 Task: Add company name"Microsoft".
Action: Mouse moved to (421, 115)
Screenshot: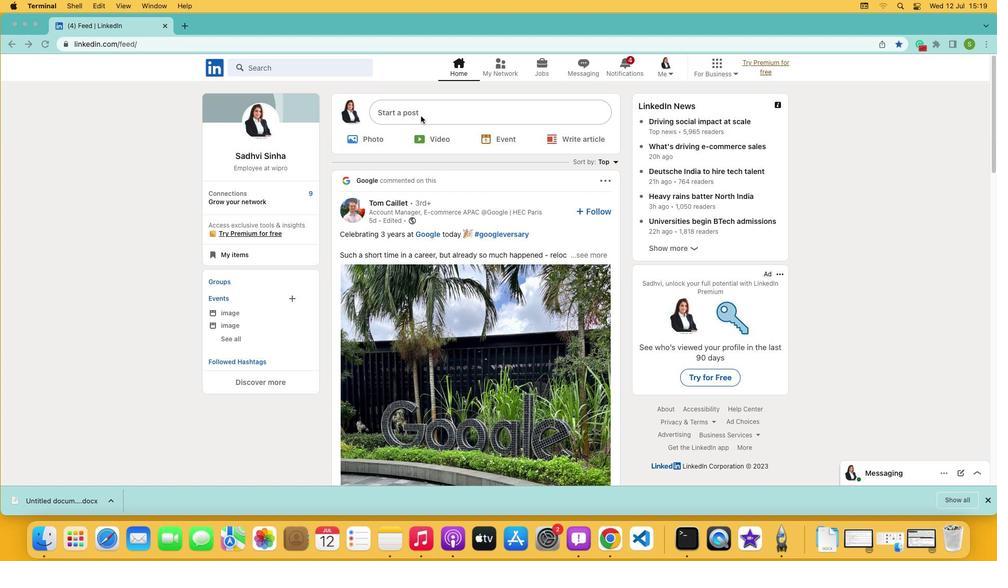 
Action: Mouse pressed left at (421, 115)
Screenshot: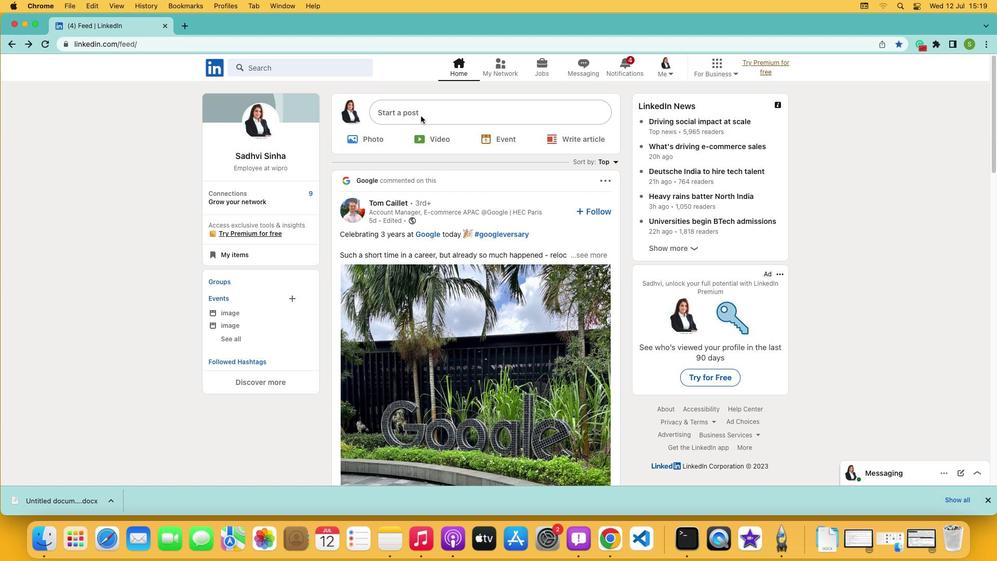 
Action: Mouse pressed left at (421, 115)
Screenshot: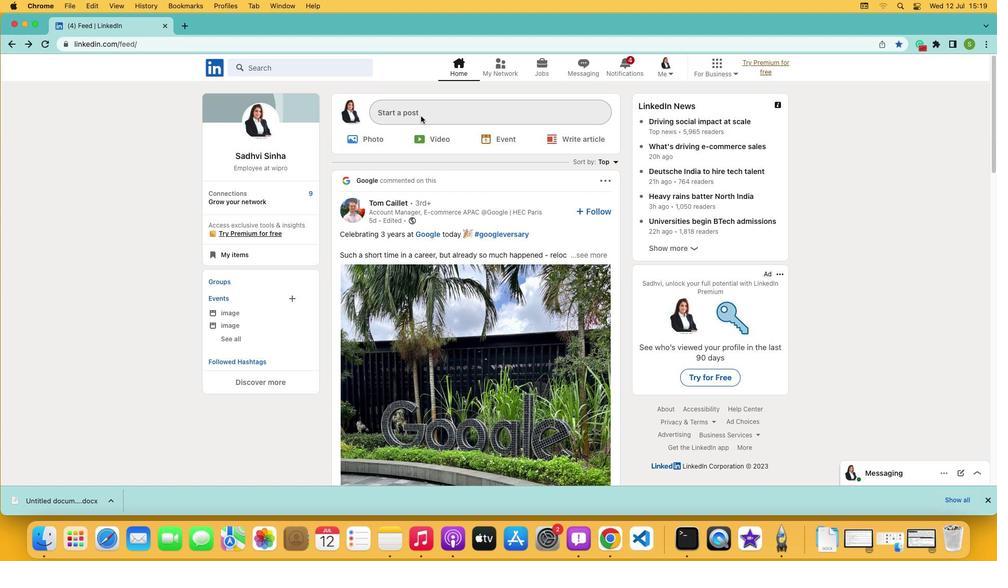 
Action: Mouse moved to (433, 311)
Screenshot: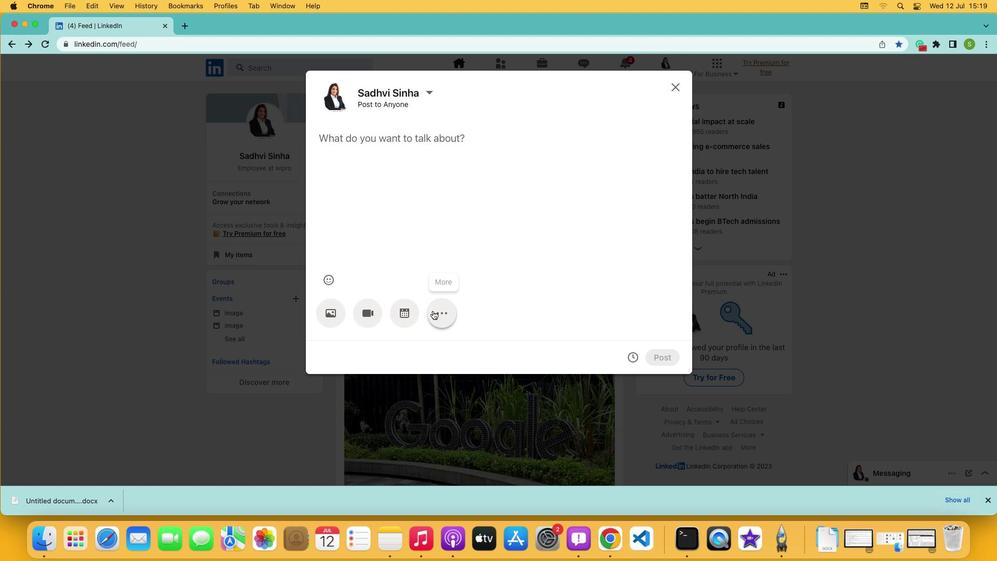 
Action: Mouse pressed left at (433, 311)
Screenshot: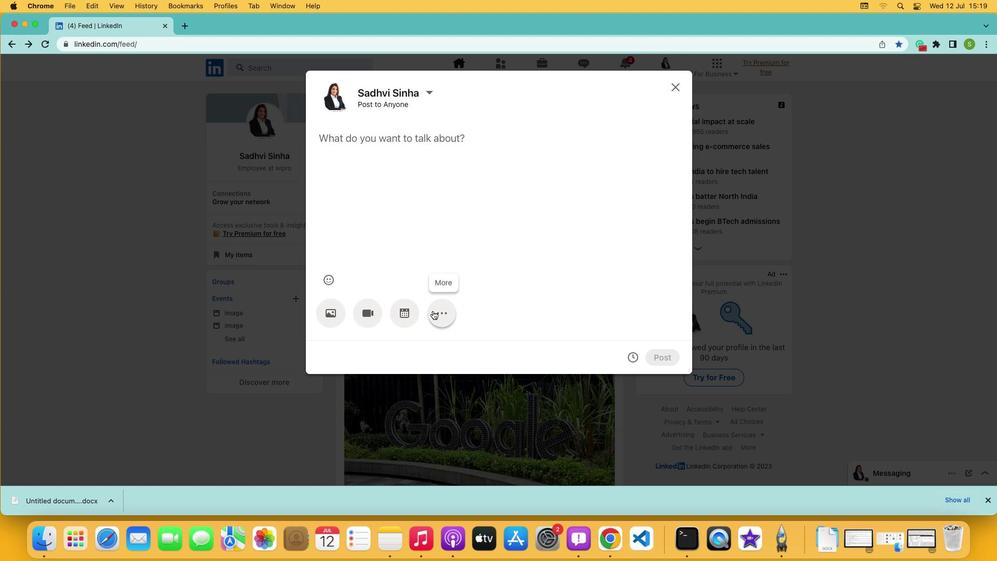 
Action: Mouse moved to (484, 317)
Screenshot: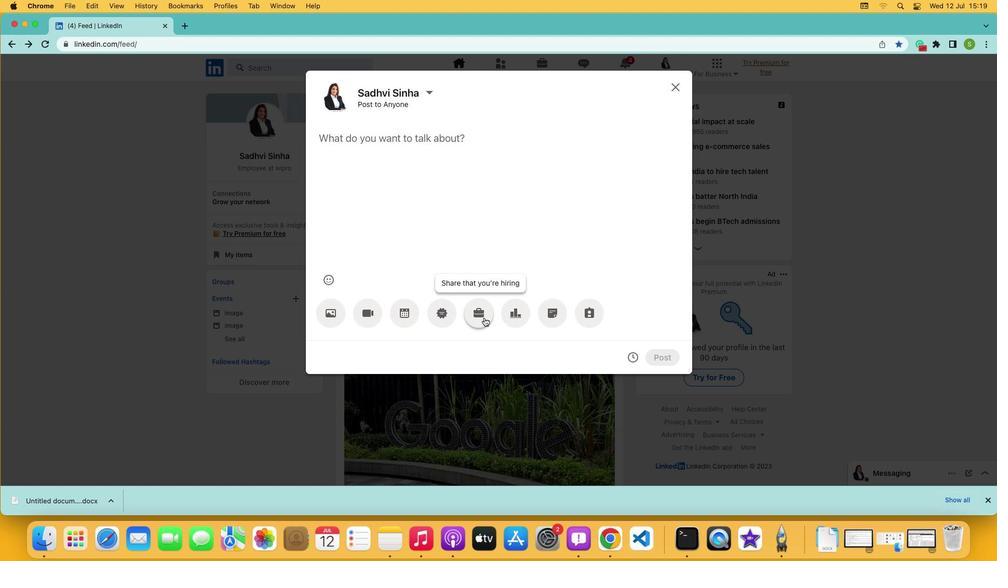 
Action: Mouse pressed left at (484, 317)
Screenshot: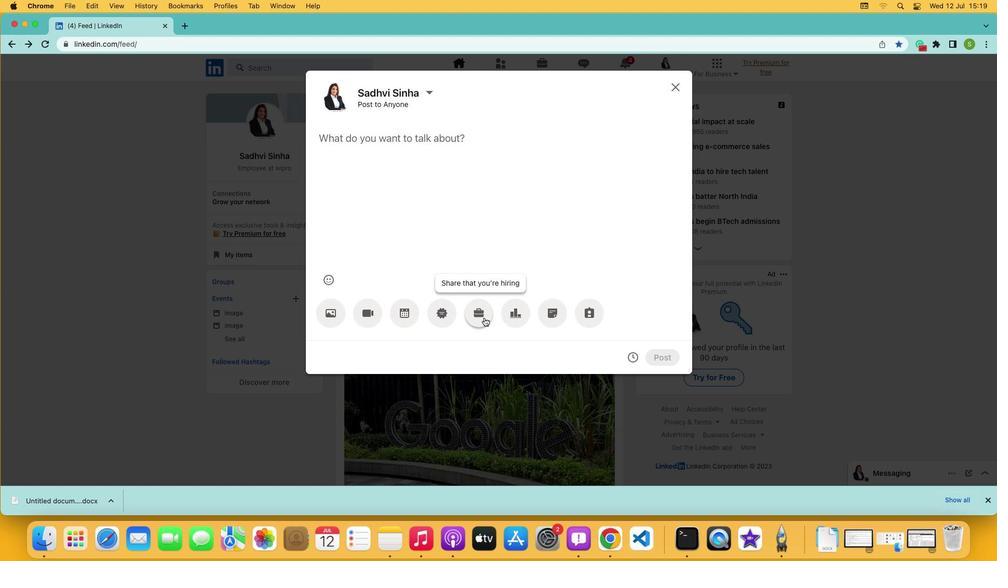 
Action: Mouse moved to (412, 168)
Screenshot: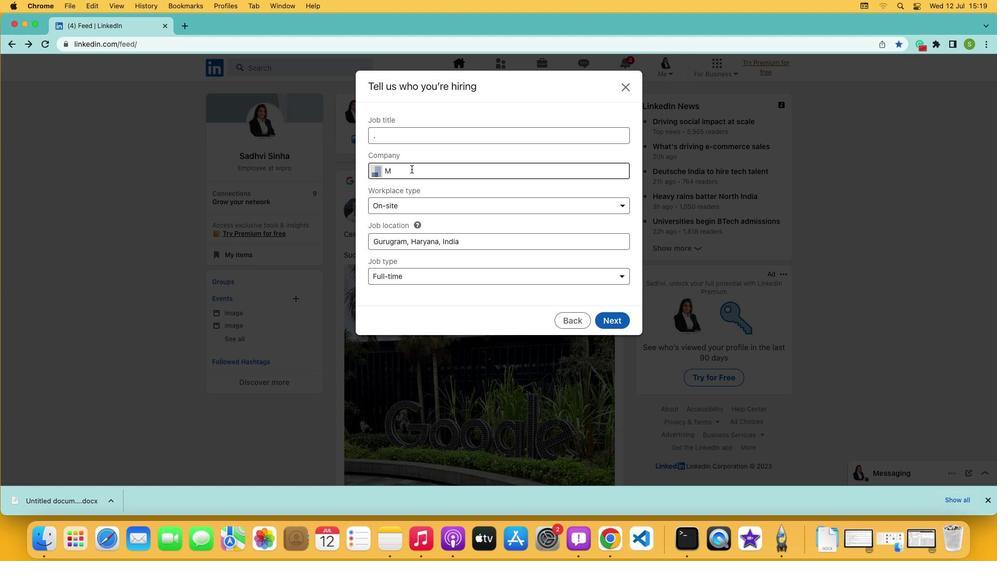
Action: Mouse pressed left at (412, 168)
Screenshot: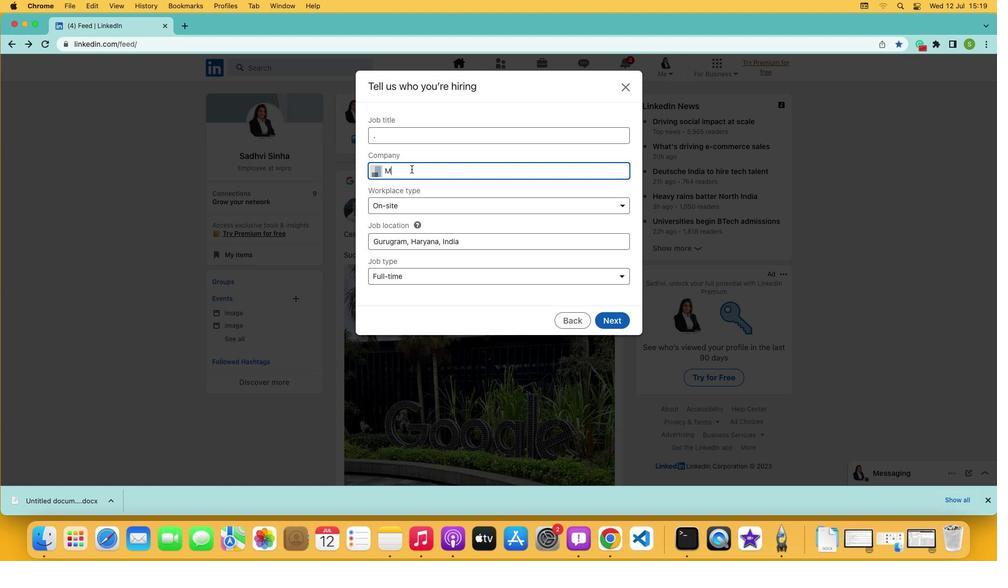 
Action: Mouse moved to (411, 169)
Screenshot: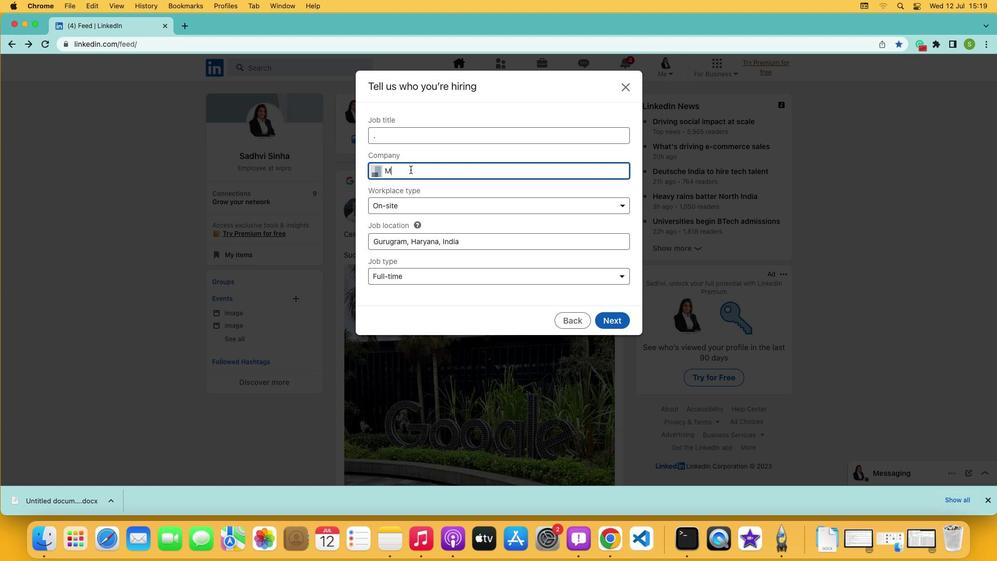 
Action: Key pressed Key.backspaceKey.shift'M''i''c''r''o''s''o''f''t'
Screenshot: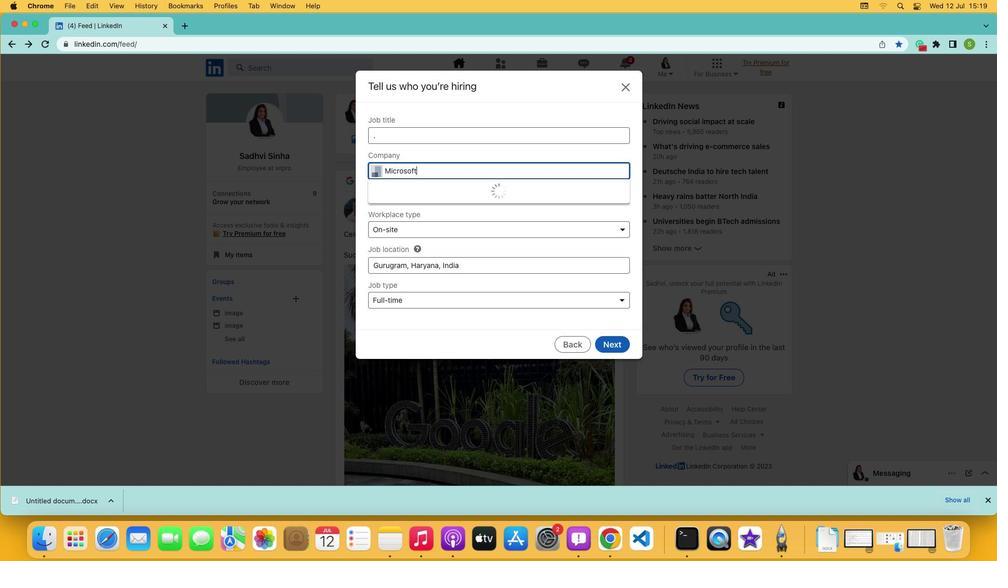
Action: Mouse moved to (405, 187)
Screenshot: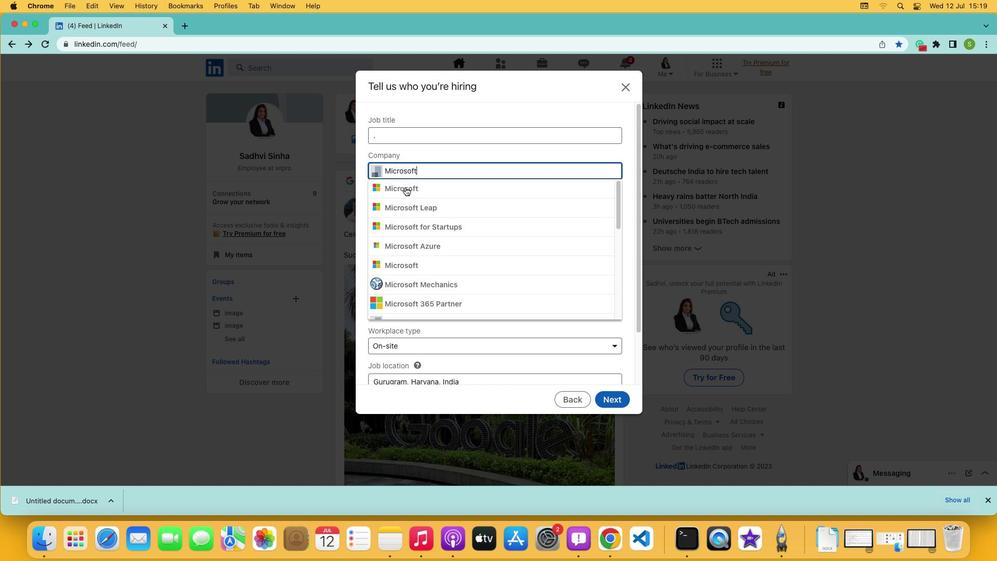 
Action: Mouse pressed left at (405, 187)
Screenshot: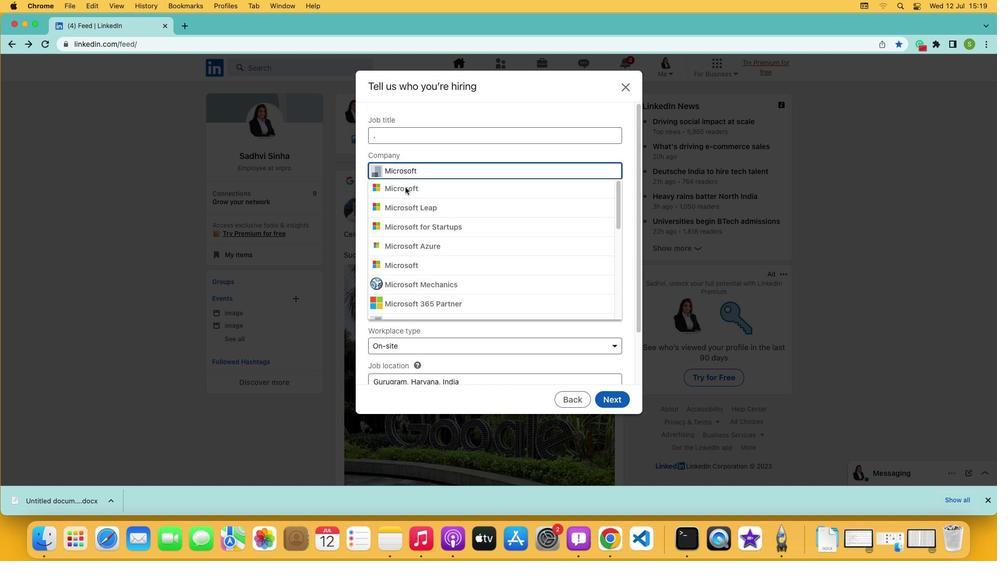 
